 Task: Add a dependency to the task Implement a new virtual private network (VPN) system for a company , the existing task  Develop a new online platform for event ticket sales in the project AgileMentor
Action: Mouse moved to (35, 230)
Screenshot: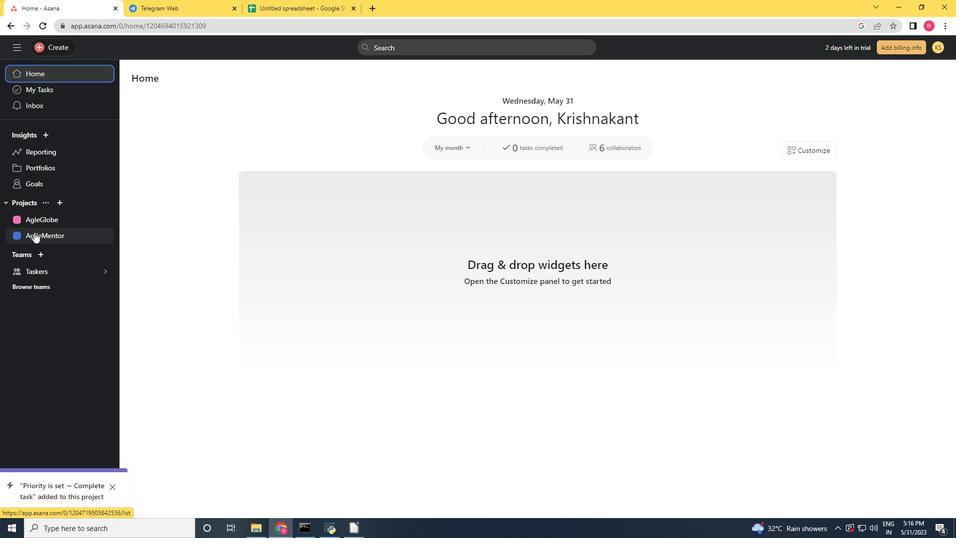 
Action: Mouse pressed left at (35, 230)
Screenshot: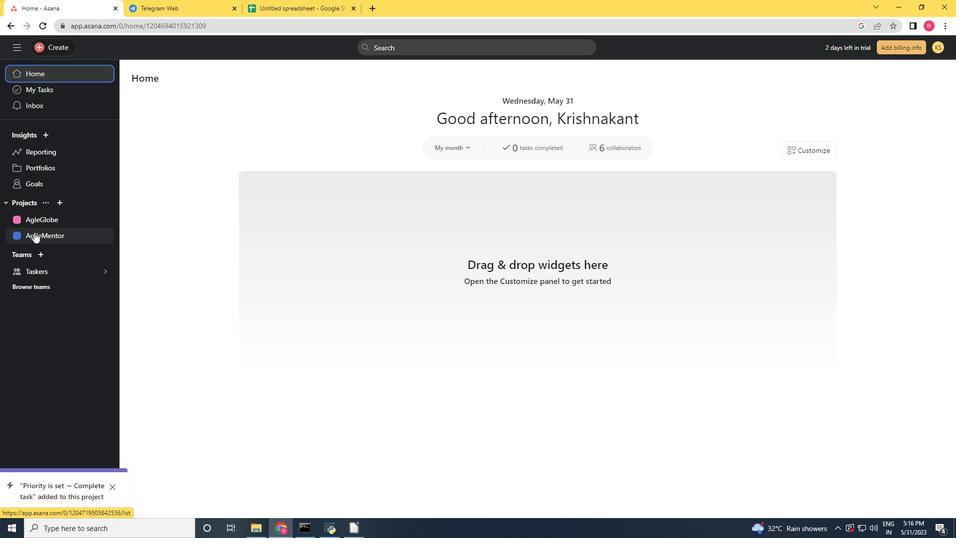 
Action: Mouse moved to (345, 339)
Screenshot: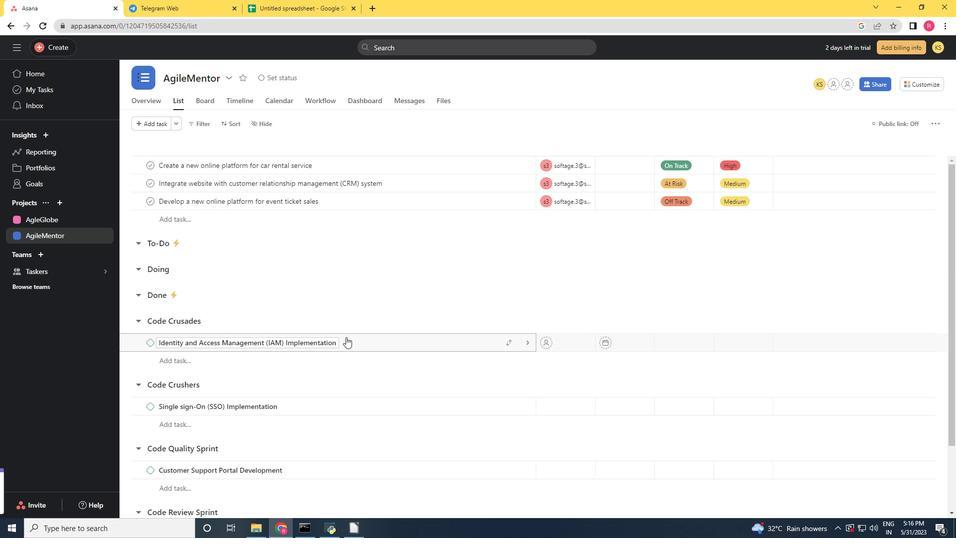 
Action: Mouse scrolled (345, 338) with delta (0, 0)
Screenshot: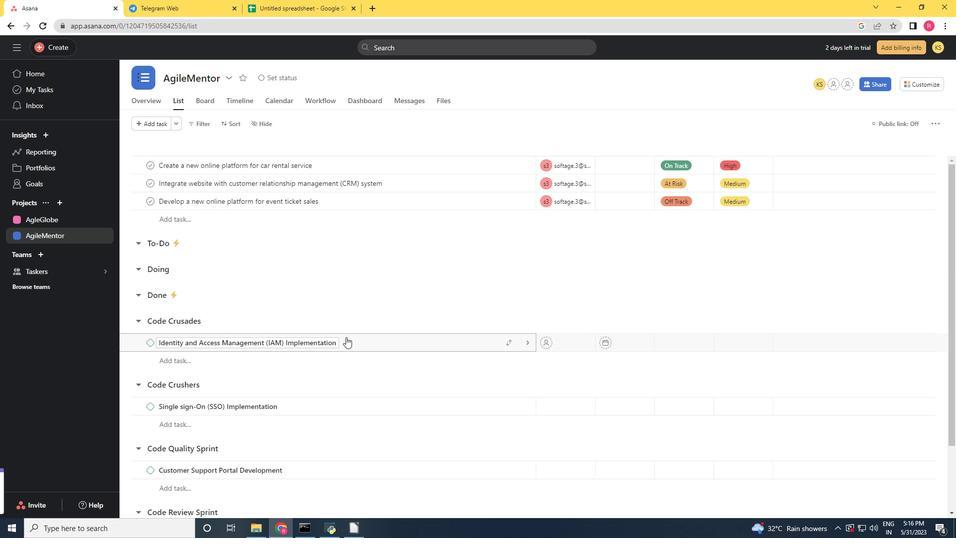 
Action: Mouse moved to (344, 343)
Screenshot: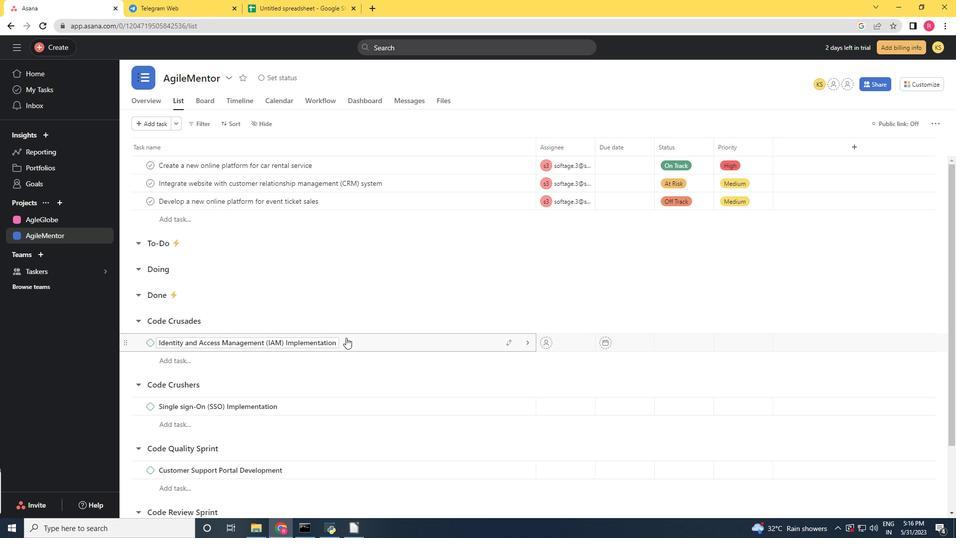 
Action: Mouse scrolled (344, 342) with delta (0, 0)
Screenshot: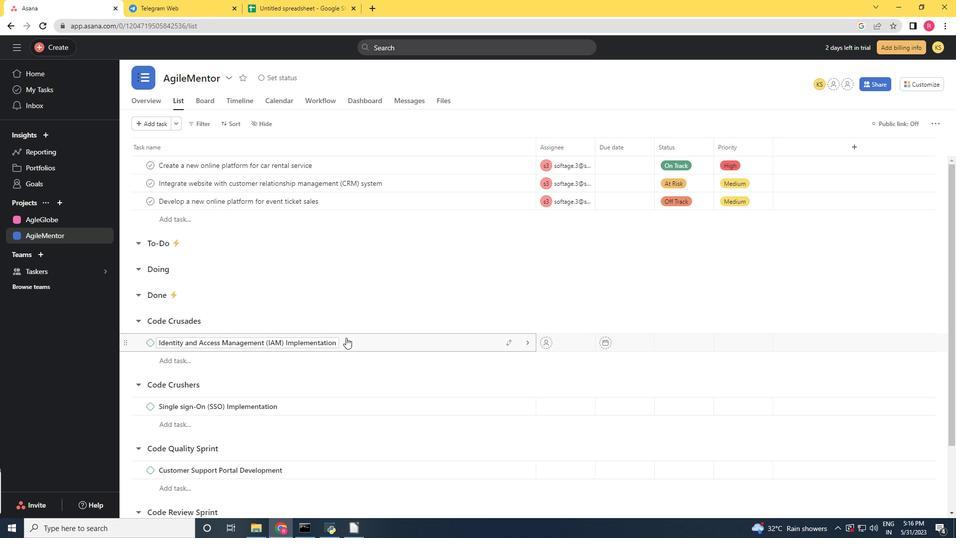 
Action: Mouse scrolled (344, 342) with delta (0, 0)
Screenshot: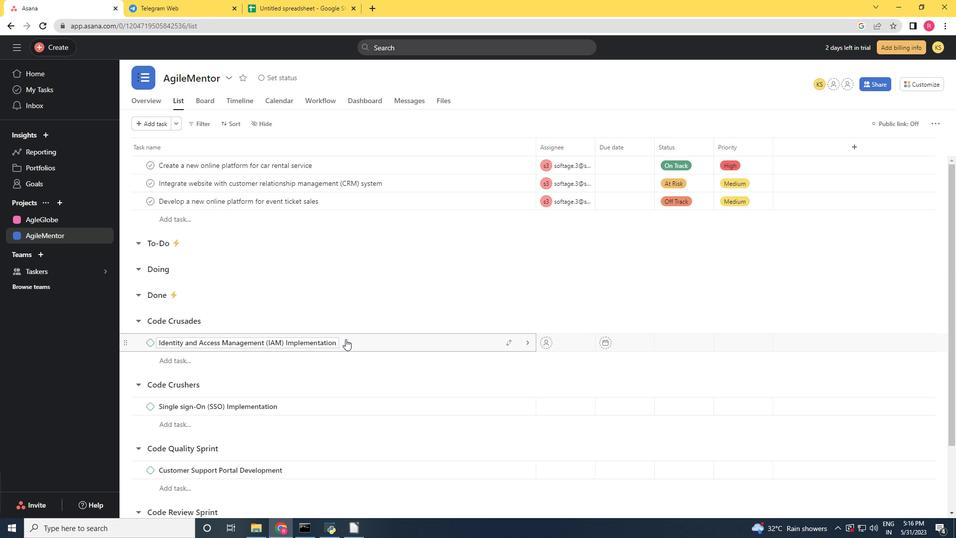 
Action: Mouse scrolled (344, 342) with delta (0, 0)
Screenshot: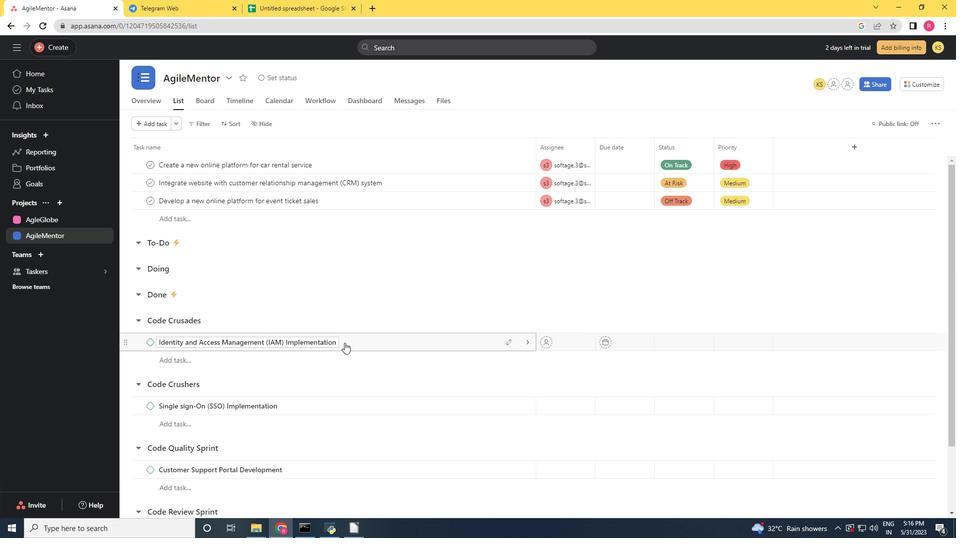 
Action: Mouse scrolled (344, 342) with delta (0, 0)
Screenshot: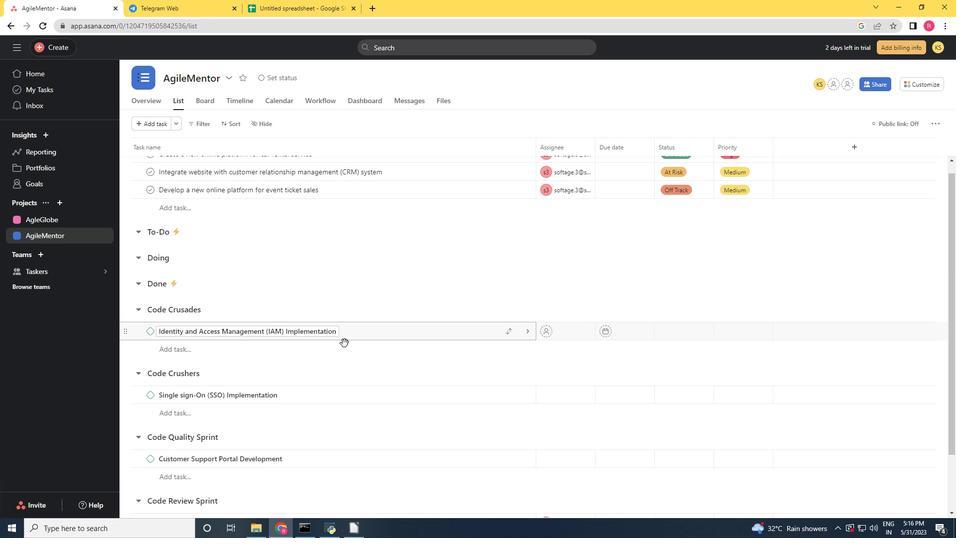 
Action: Mouse moved to (342, 347)
Screenshot: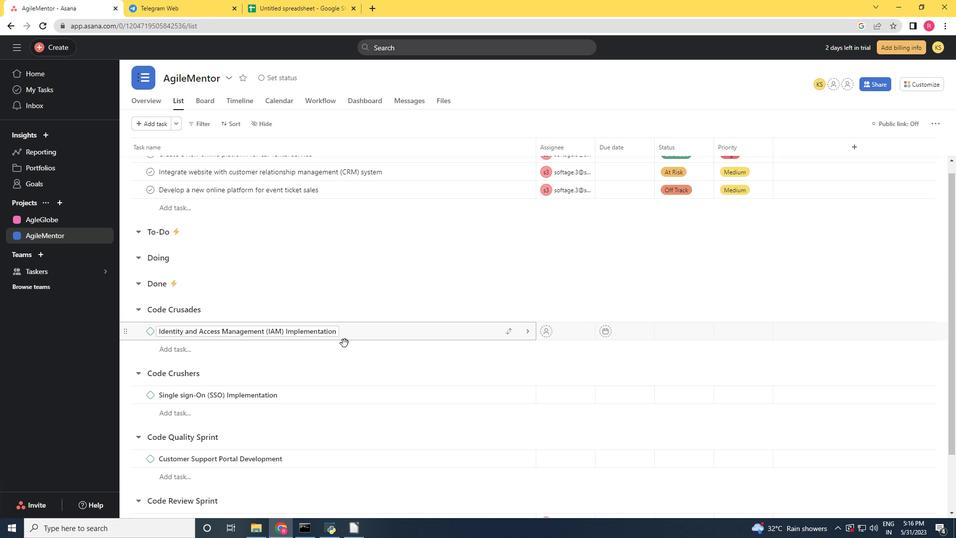 
Action: Mouse scrolled (342, 347) with delta (0, 0)
Screenshot: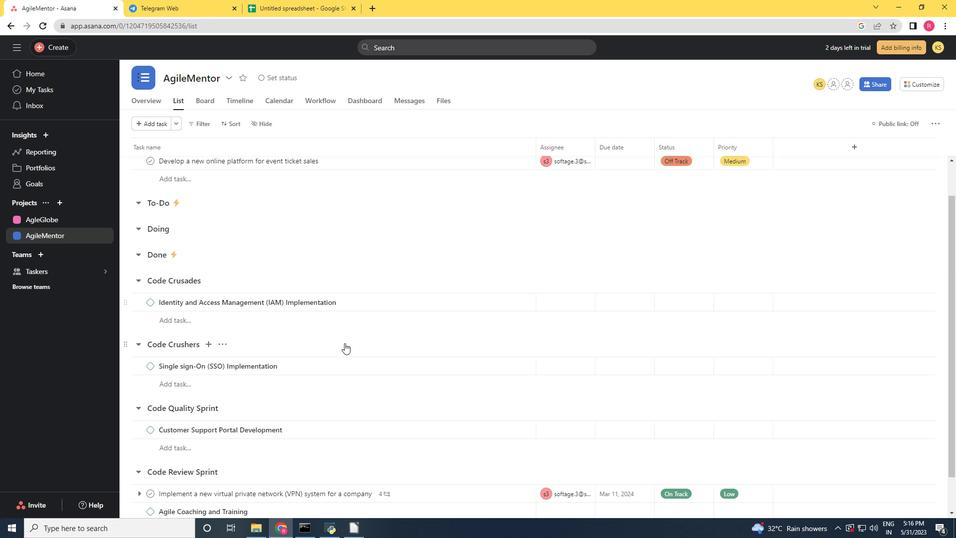 
Action: Mouse moved to (340, 355)
Screenshot: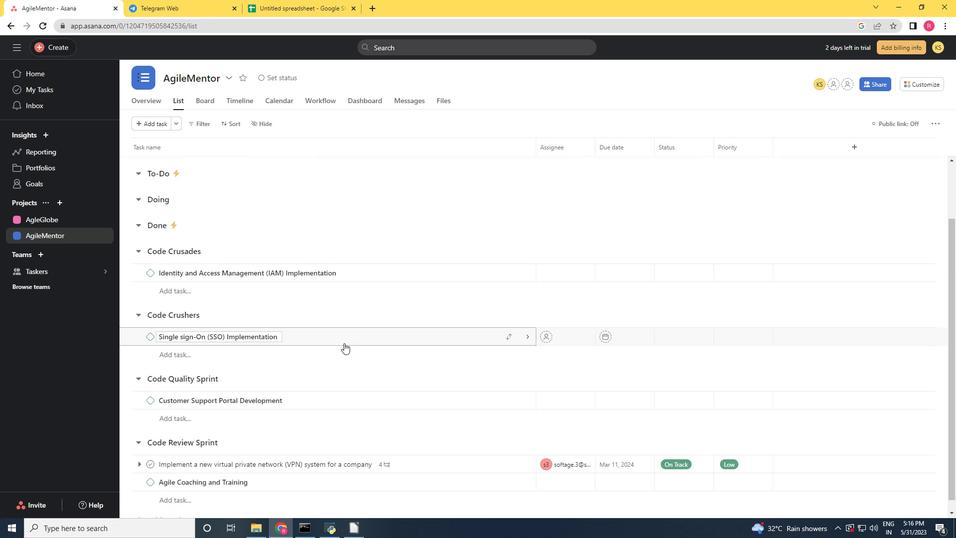 
Action: Mouse scrolled (340, 355) with delta (0, 0)
Screenshot: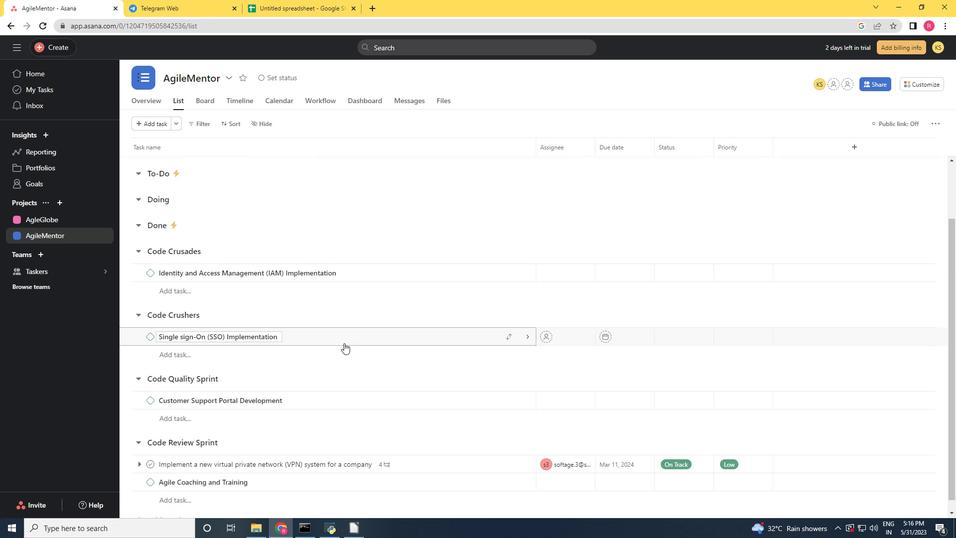 
Action: Mouse moved to (419, 455)
Screenshot: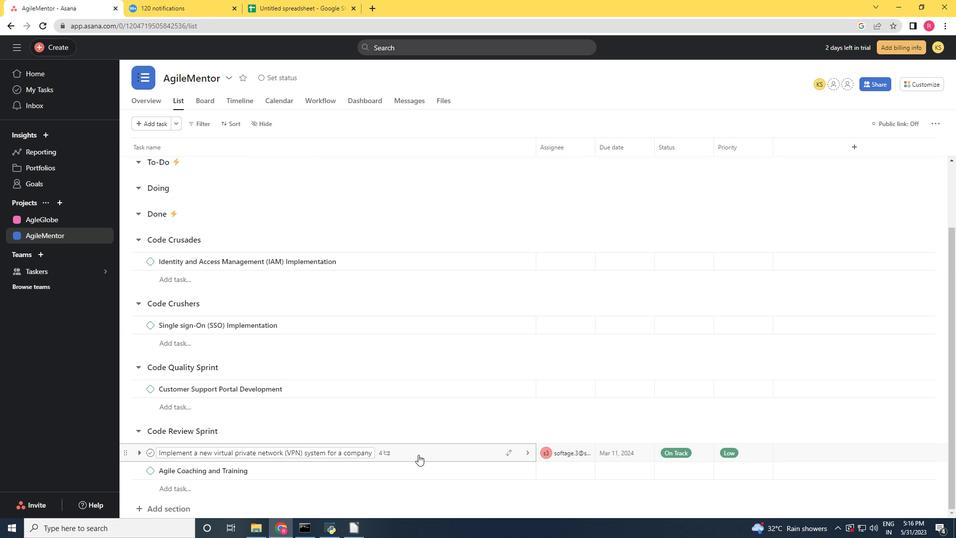 
Action: Mouse pressed left at (419, 455)
Screenshot: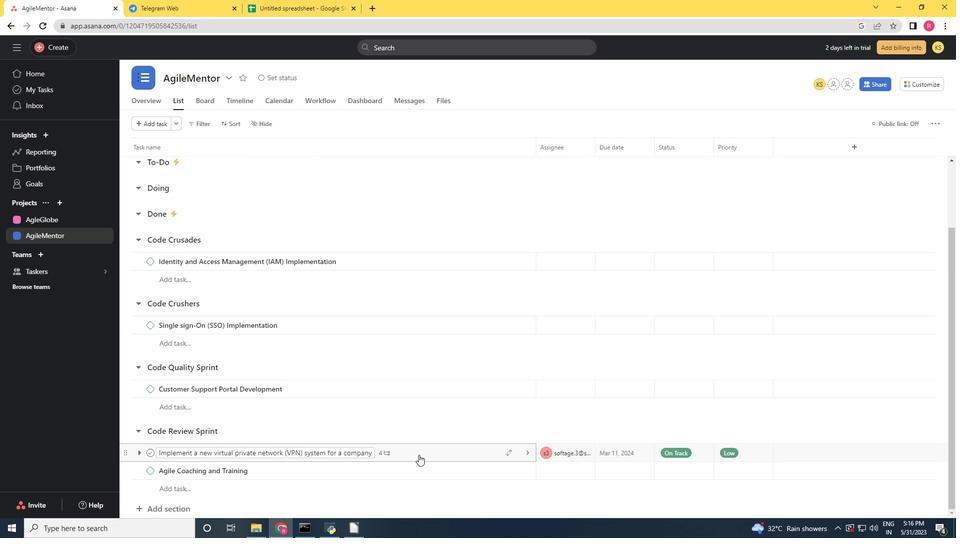 
Action: Mouse moved to (707, 287)
Screenshot: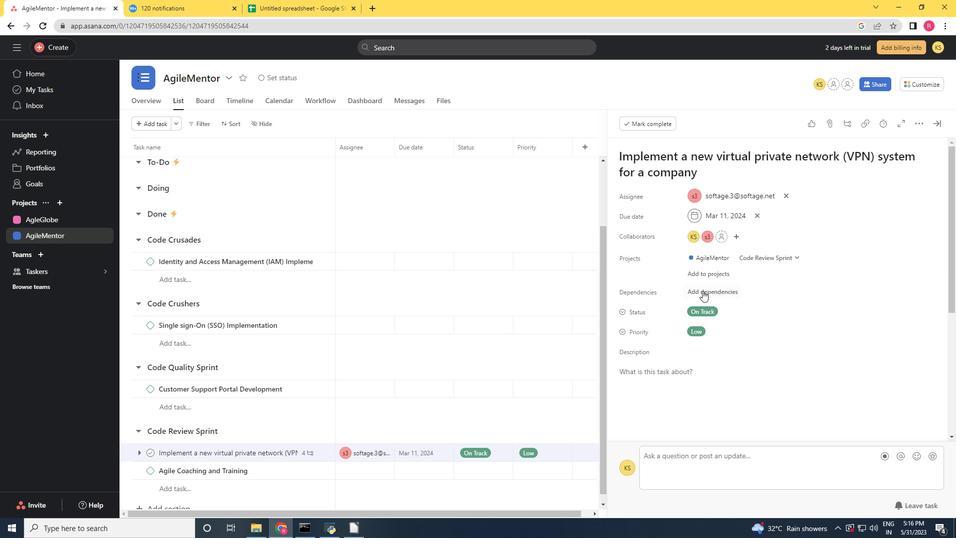 
Action: Mouse pressed left at (707, 287)
Screenshot: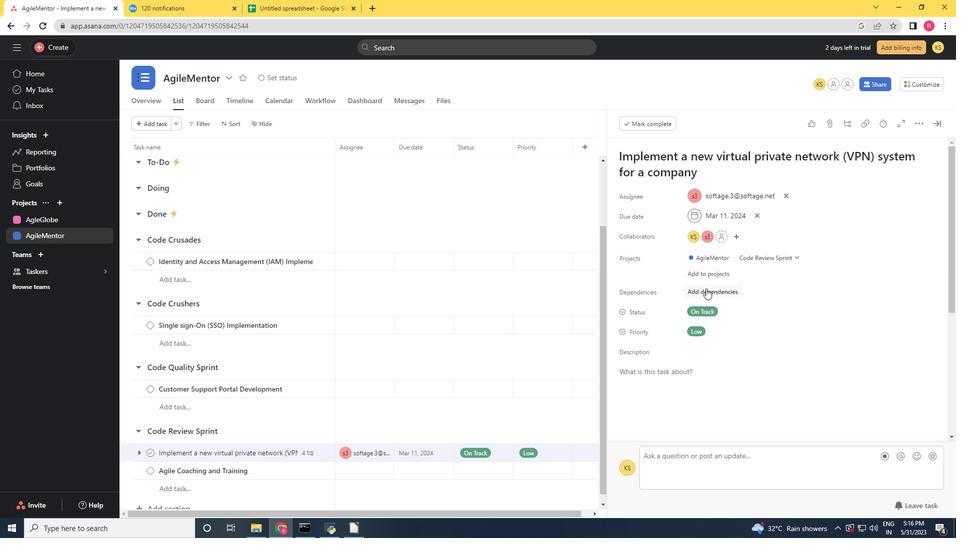 
Action: Mouse moved to (702, 290)
Screenshot: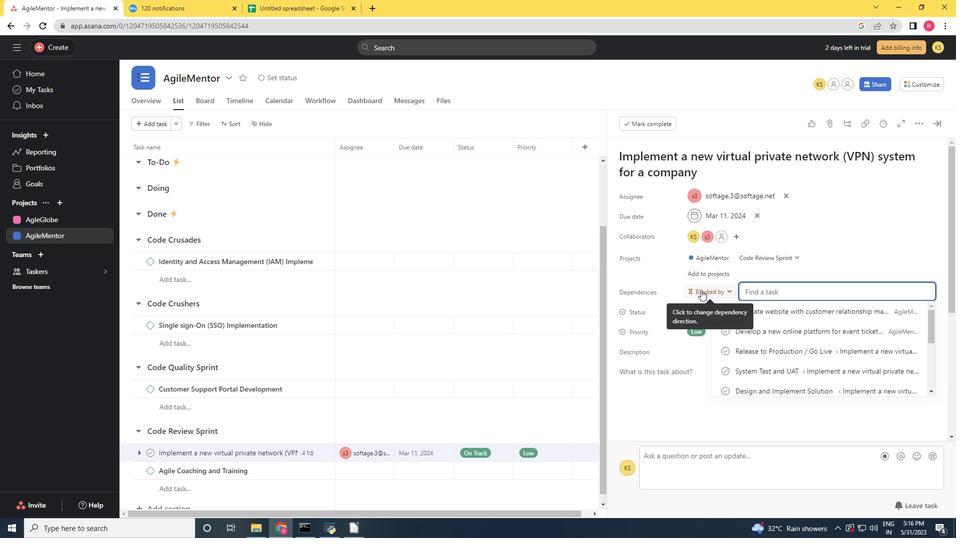 
Action: Key pressed <Key.shift>De
Screenshot: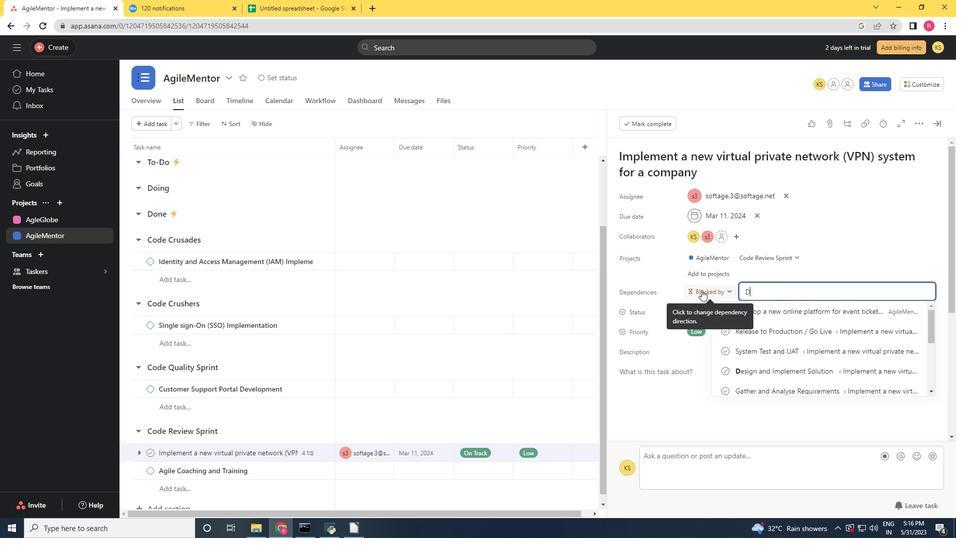 
Action: Mouse moved to (836, 232)
Screenshot: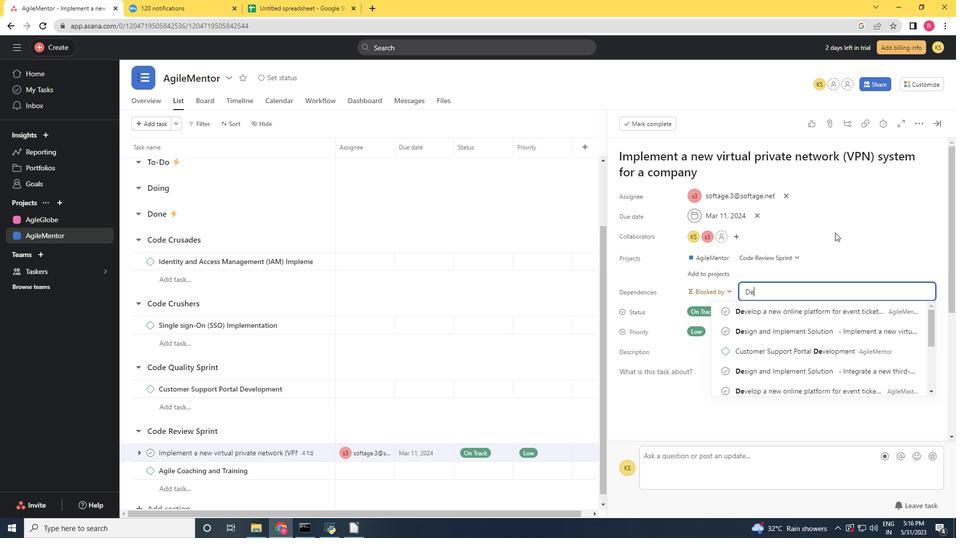 
Action: Key pressed velop<Key.space>a<Key.space>new<Key.space>online<Key.space>platform<Key.space>for<Key.space>event<Key.space>ticket<Key.space>sales<Key.space>
Screenshot: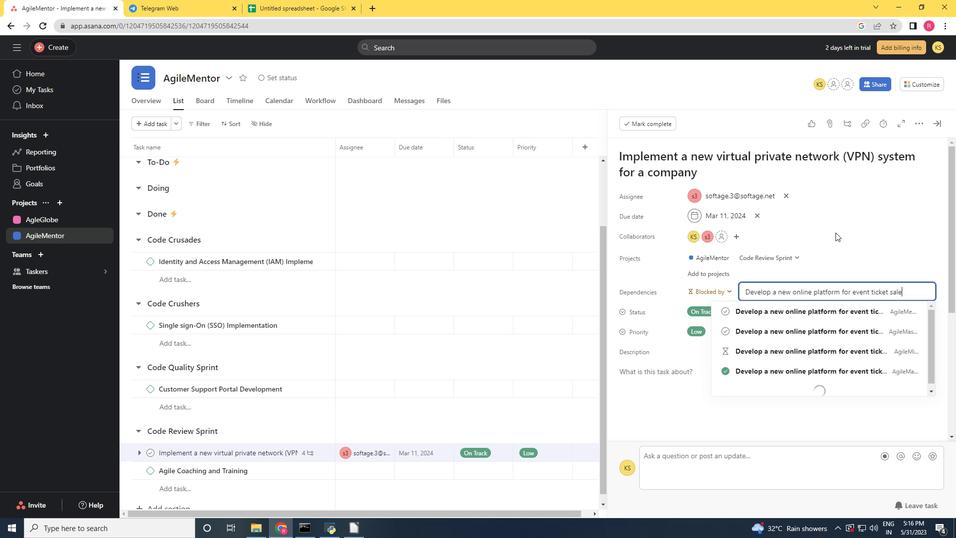
Action: Mouse moved to (808, 311)
Screenshot: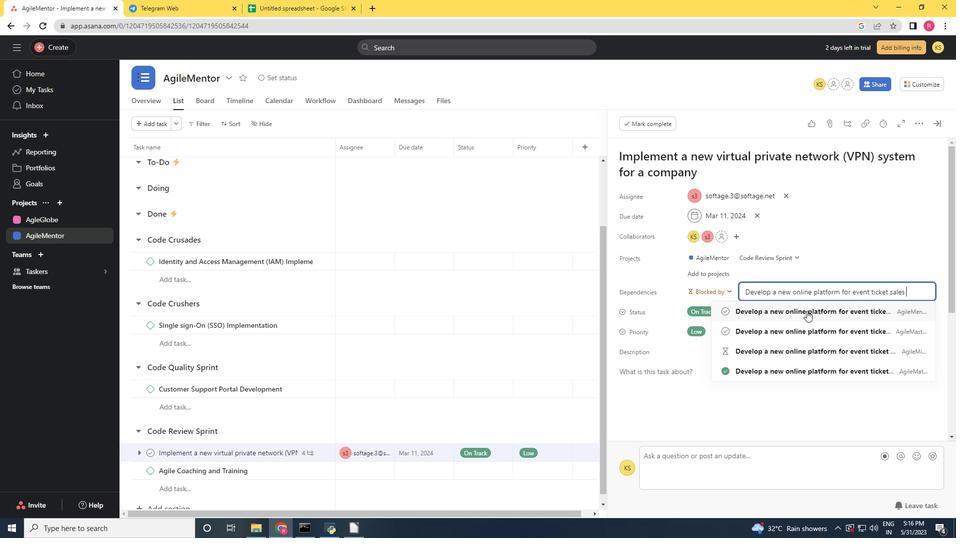 
Action: Mouse pressed left at (808, 311)
Screenshot: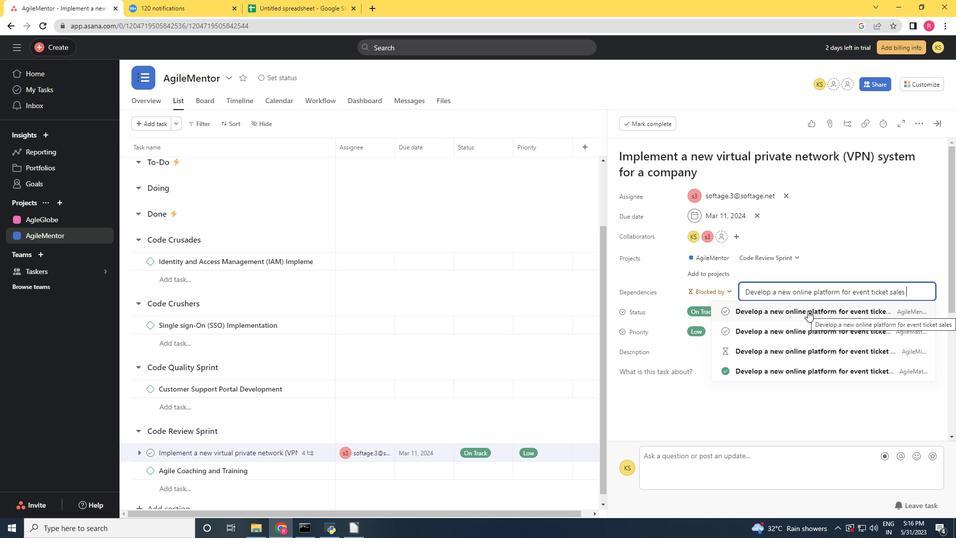 
Action: Mouse moved to (808, 310)
Screenshot: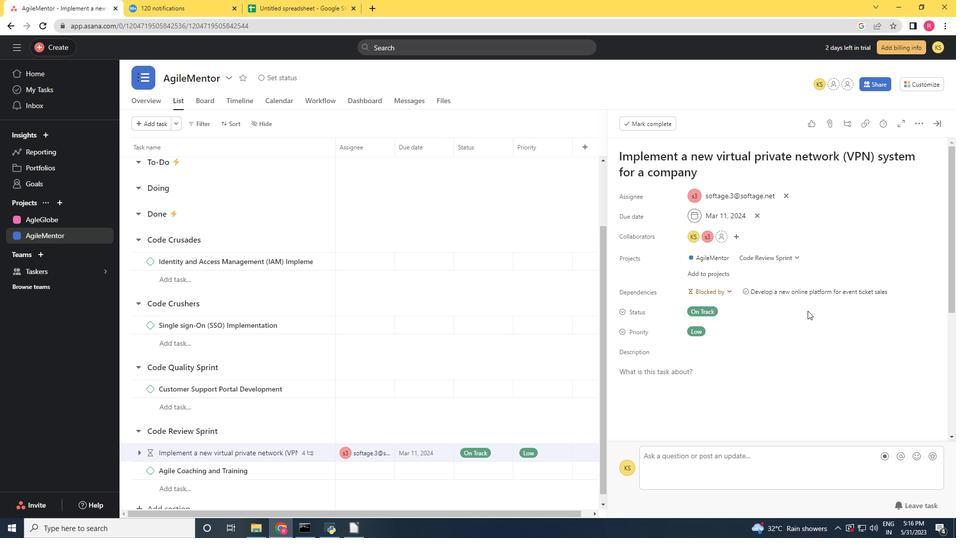 
